 Task: Plan a wildlife safari in Yellowstone National Park, Wyoming/Montana, and Grand Teton National Park, Wyoming.
Action: Mouse moved to (207, 90)
Screenshot: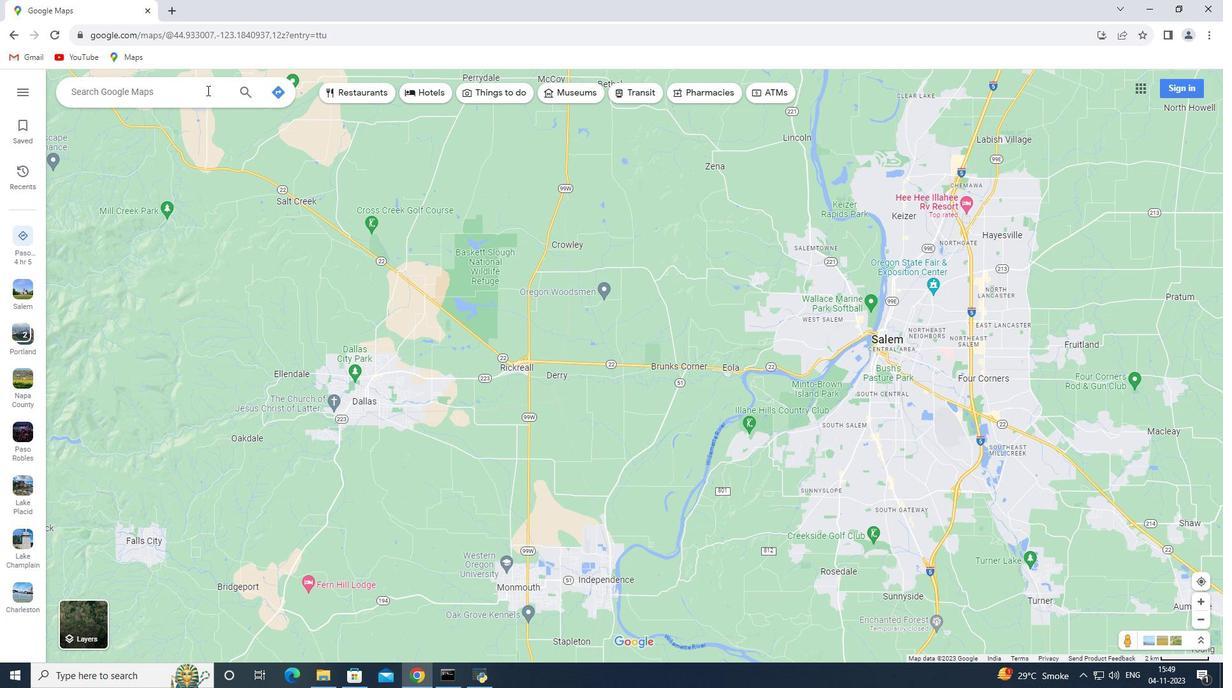 
Action: Mouse pressed left at (207, 90)
Screenshot: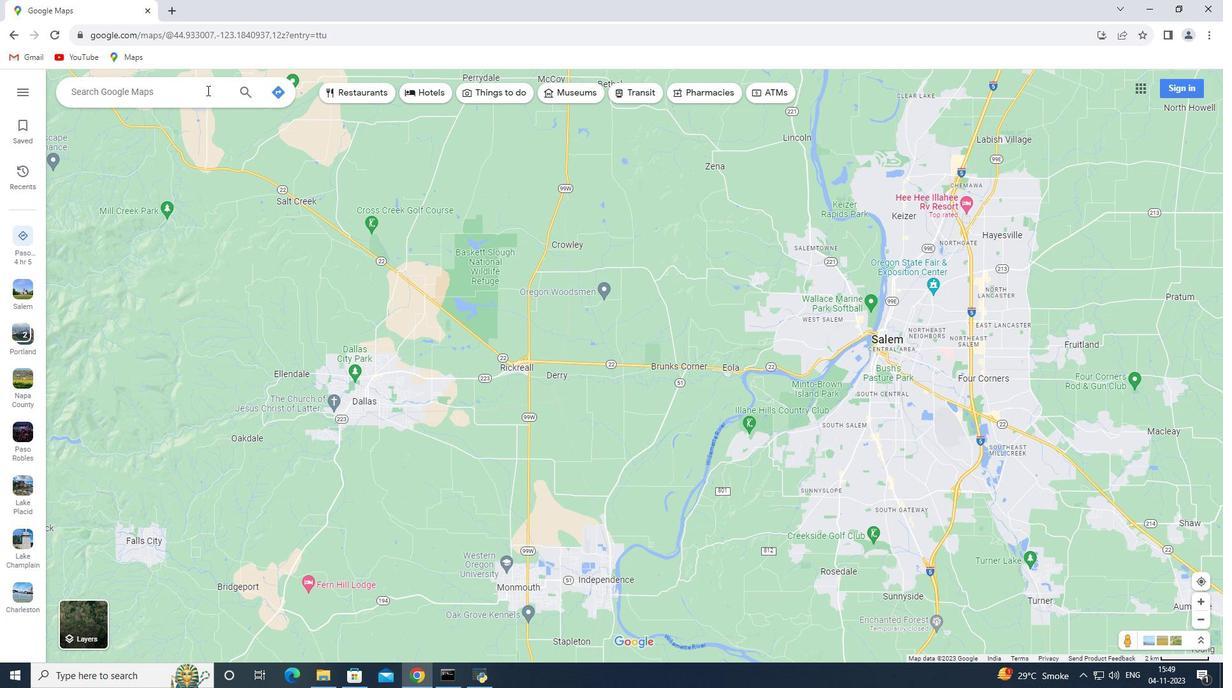 
Action: Key pressed <Key.shift>Yellowstone<Key.space><Key.shift>National<Key.space><Key.shift>Park,<Key.space><Key.shift>Wyoming/<Key.shift>Montana<Key.enter>
Screenshot: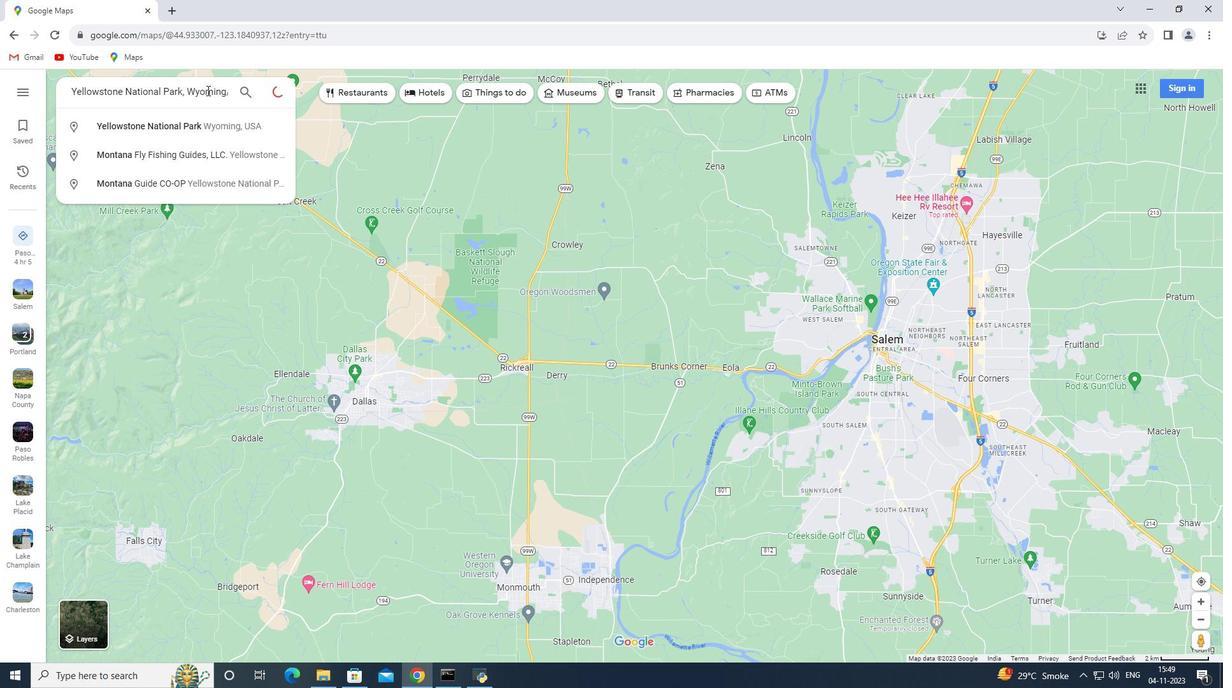 
Action: Mouse moved to (173, 335)
Screenshot: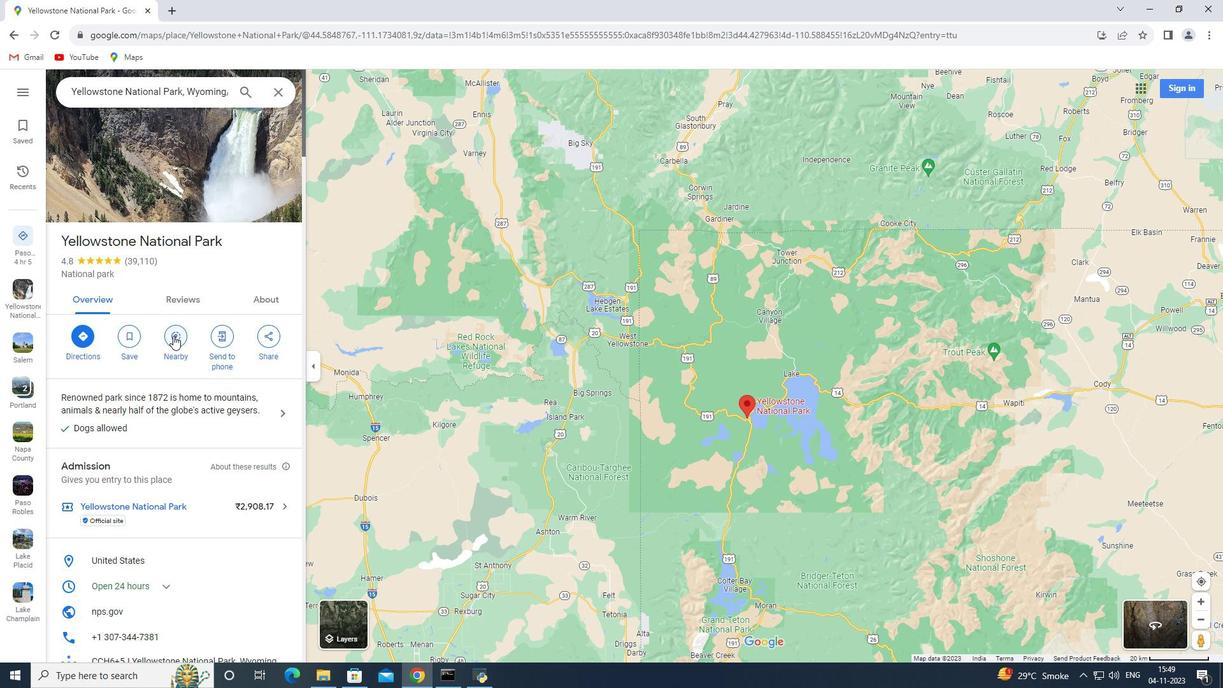 
Action: Mouse pressed left at (173, 335)
Screenshot: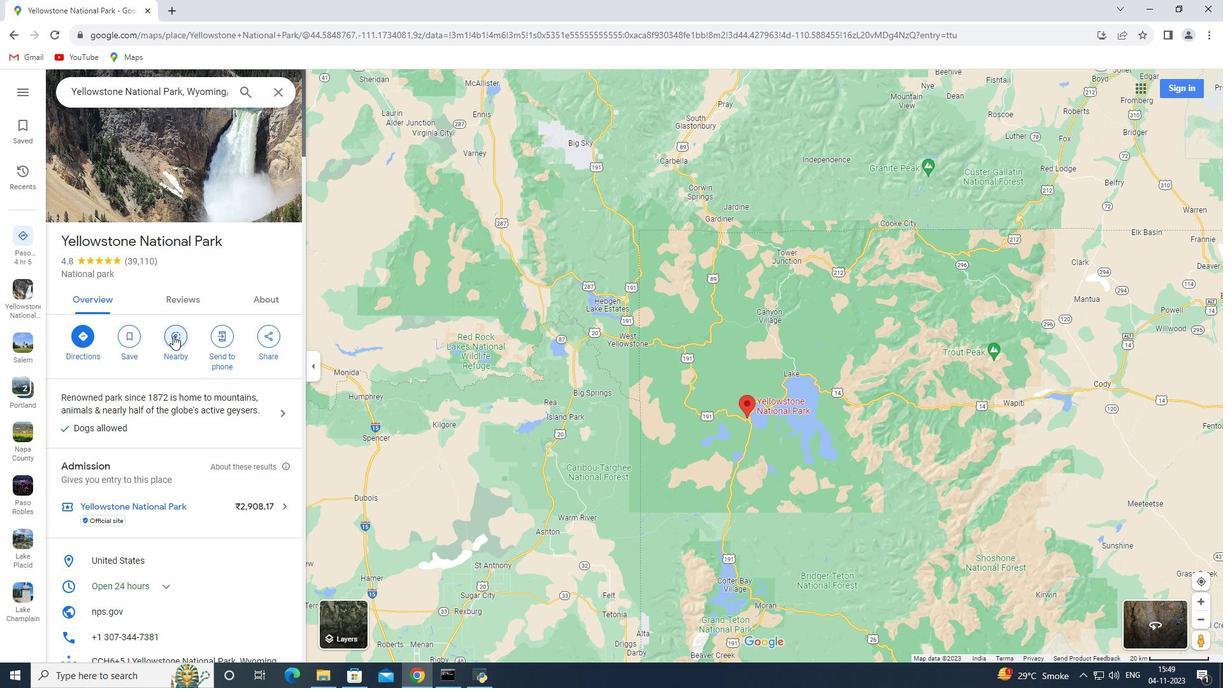 
Action: Key pressed wildlife<Key.space>safari<Key.enter>
Screenshot: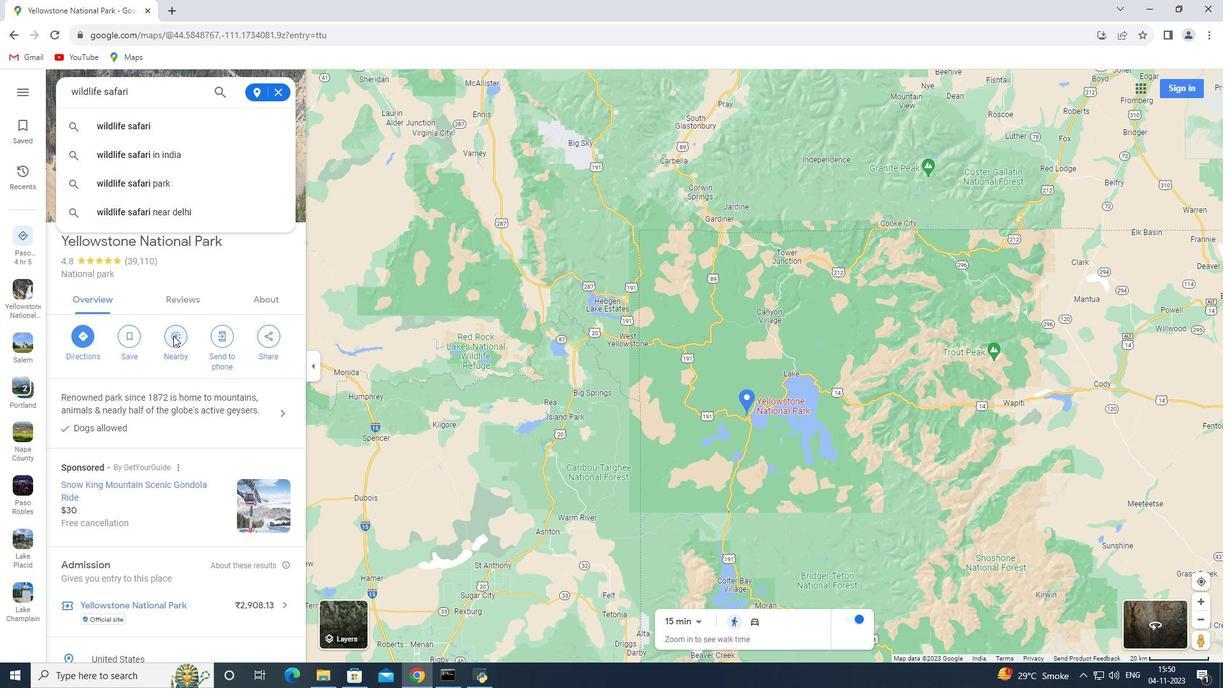 
Action: Mouse moved to (277, 94)
Screenshot: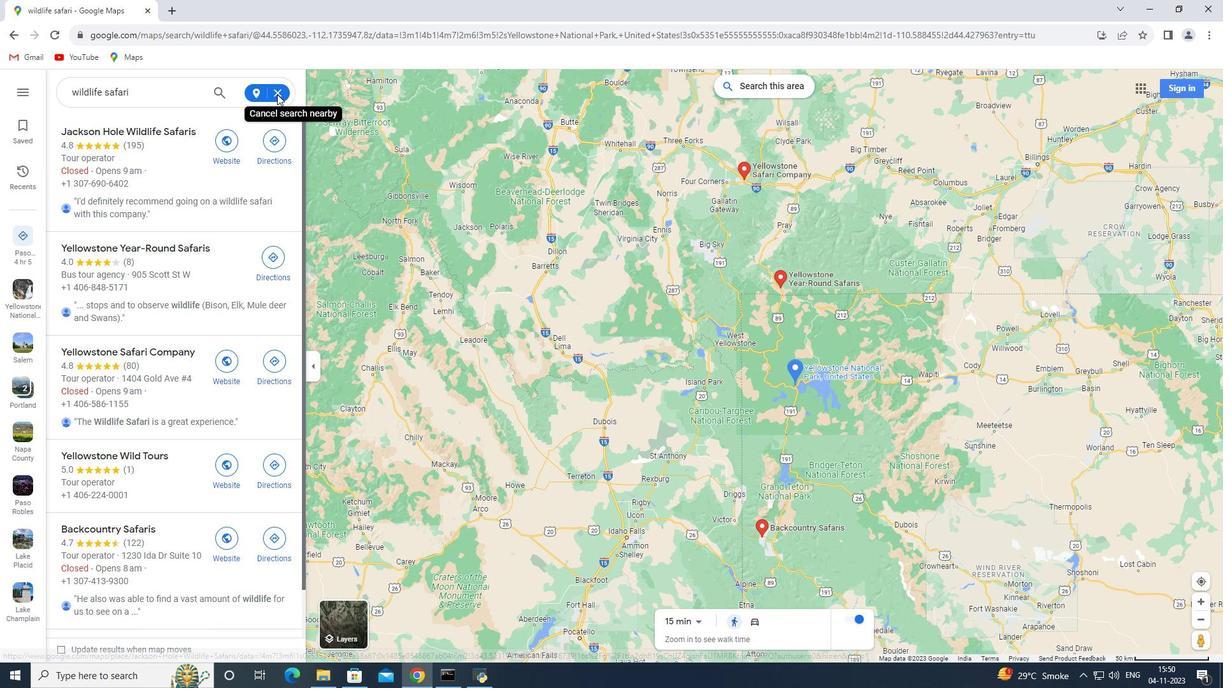 
Action: Mouse pressed left at (277, 94)
Screenshot: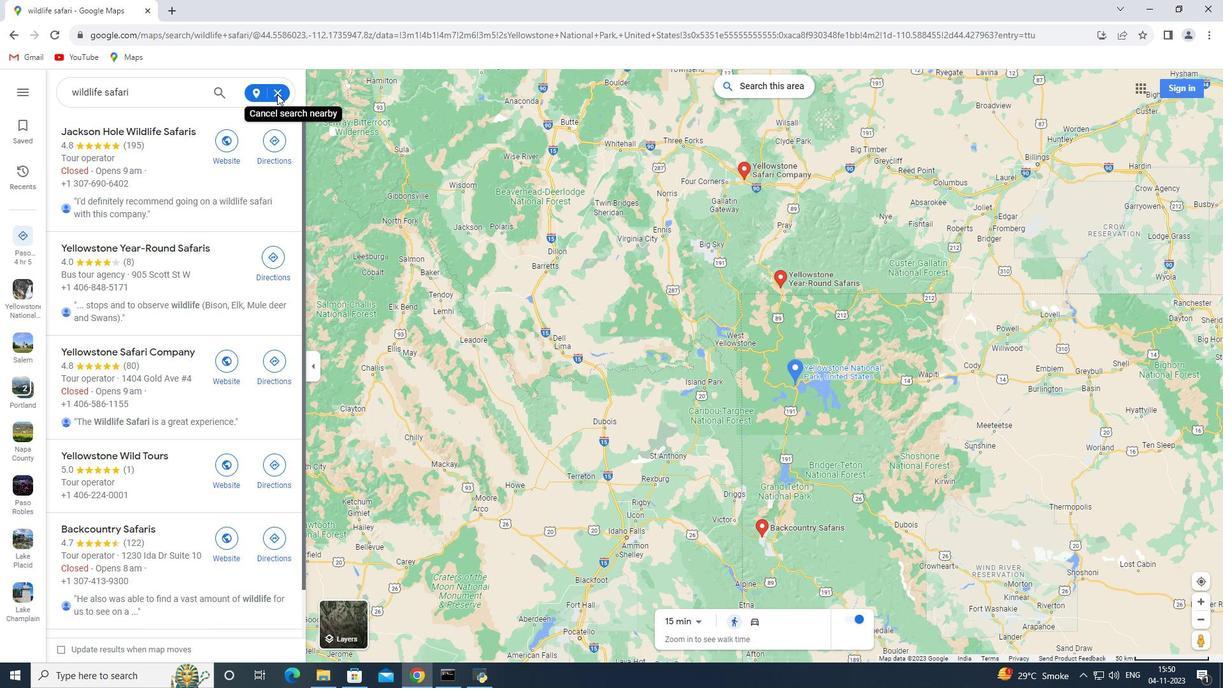 
Action: Mouse moved to (277, 94)
Screenshot: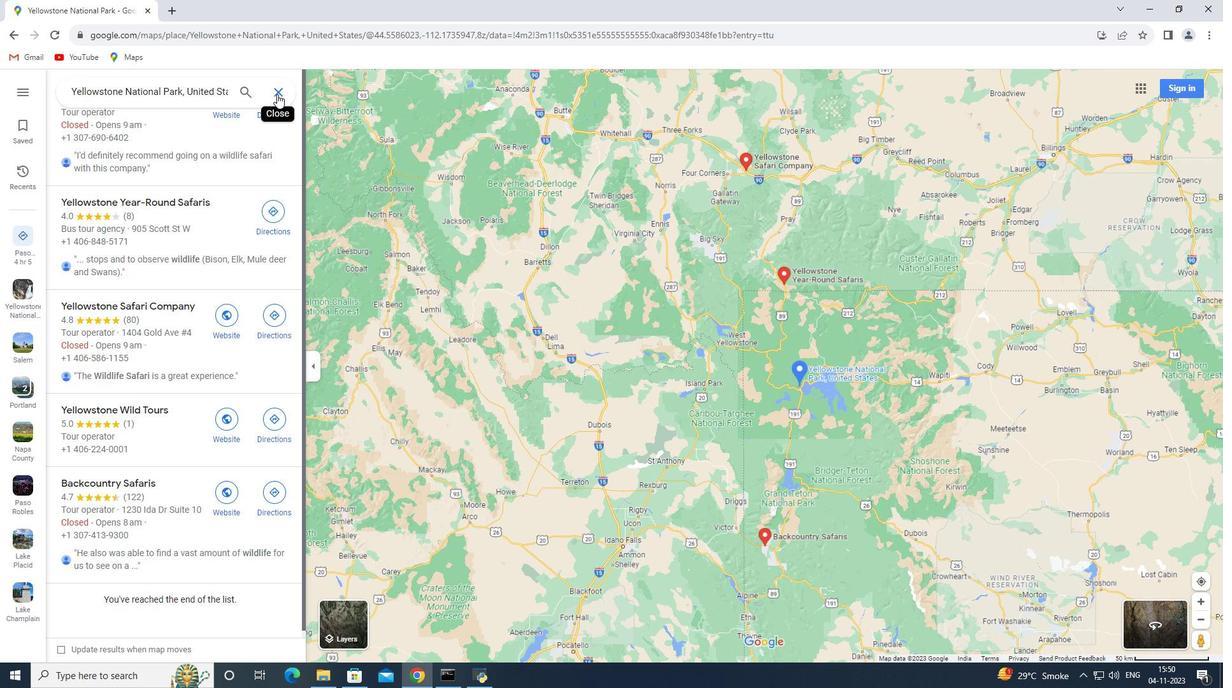 
Action: Mouse pressed left at (277, 94)
Screenshot: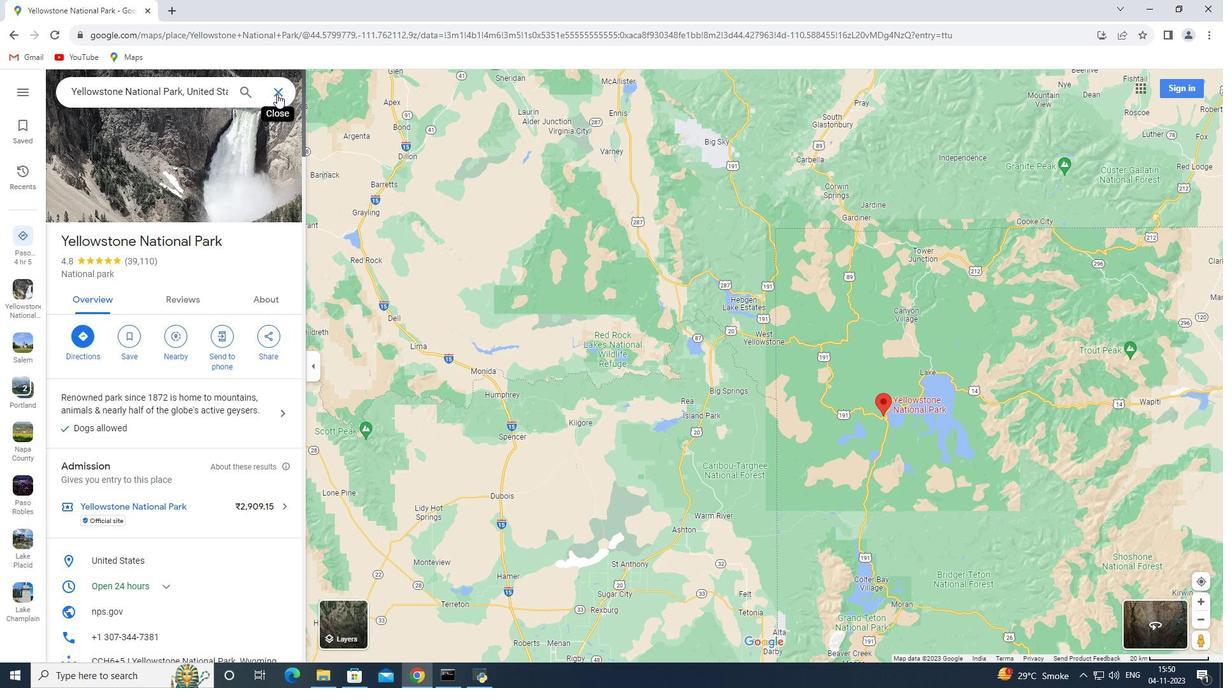 
Action: Mouse moved to (185, 91)
Screenshot: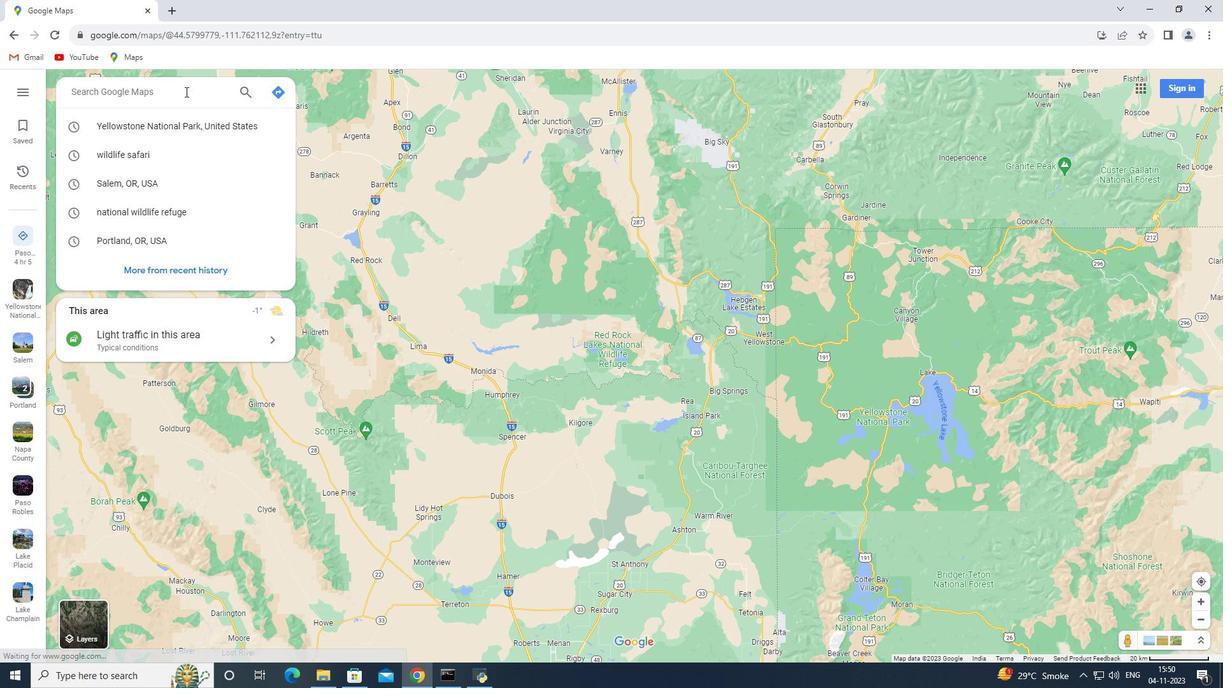 
Action: Key pressed <Key.shift>Grand<Key.space><Key.shift>Teton<Key.space><Key.shift>National<Key.space><Key.shift>Park,<Key.space><Key.shift>Wyoming<Key.enter>
Screenshot: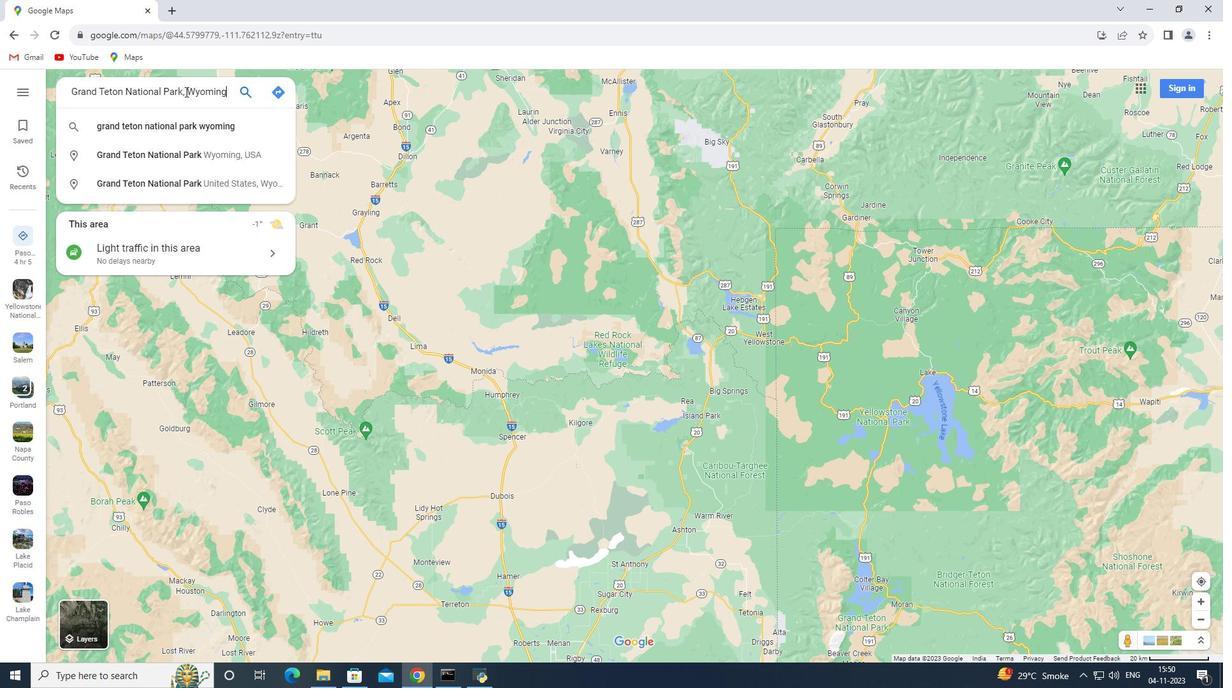 
Action: Mouse moved to (175, 333)
Screenshot: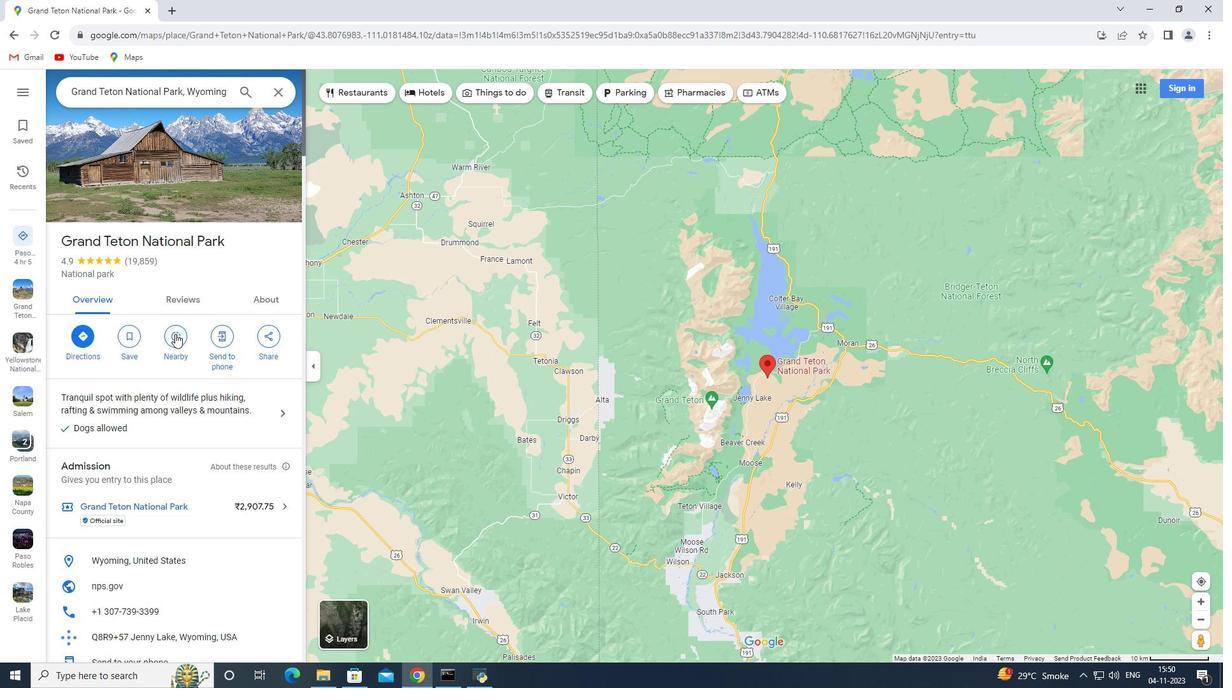 
Action: Mouse pressed left at (175, 333)
Screenshot: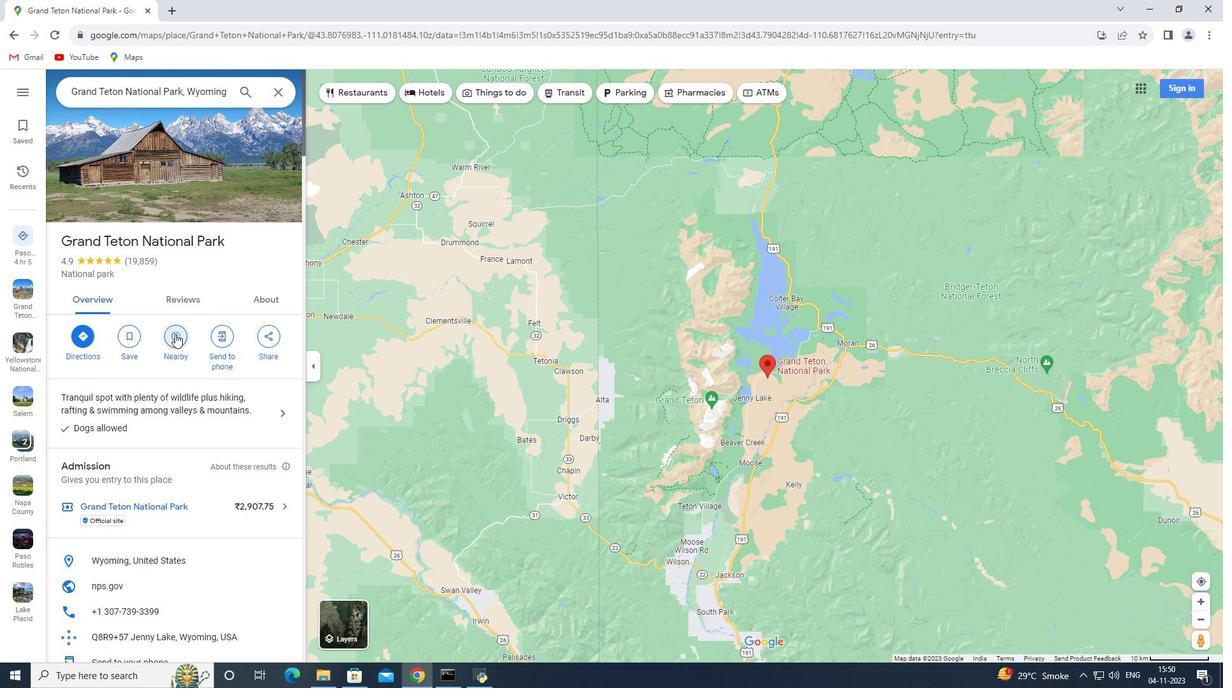 
Action: Key pressed wildlife<Key.space>safari<Key.enter>
Screenshot: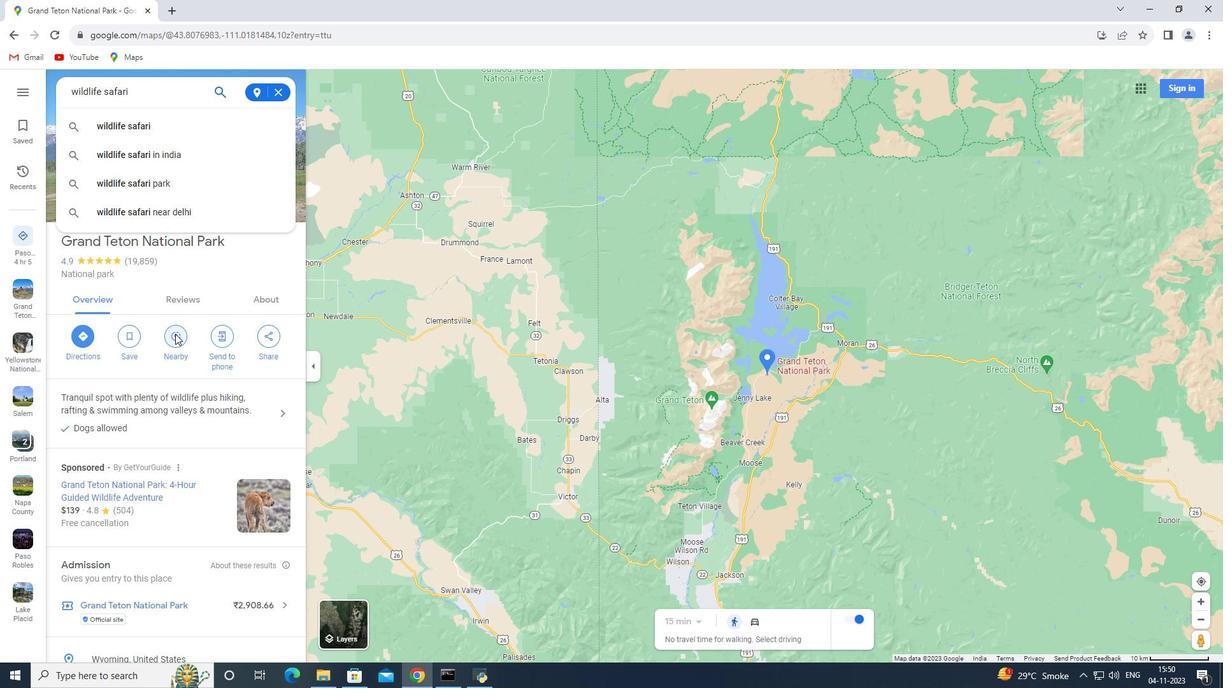 
